 Task: Create a rule from the Routing list, Task moved to a section -> Set Priority in the project ArtisanBridge , set the section as To-Do and set the priority of the task as  High
Action: Mouse moved to (1295, 115)
Screenshot: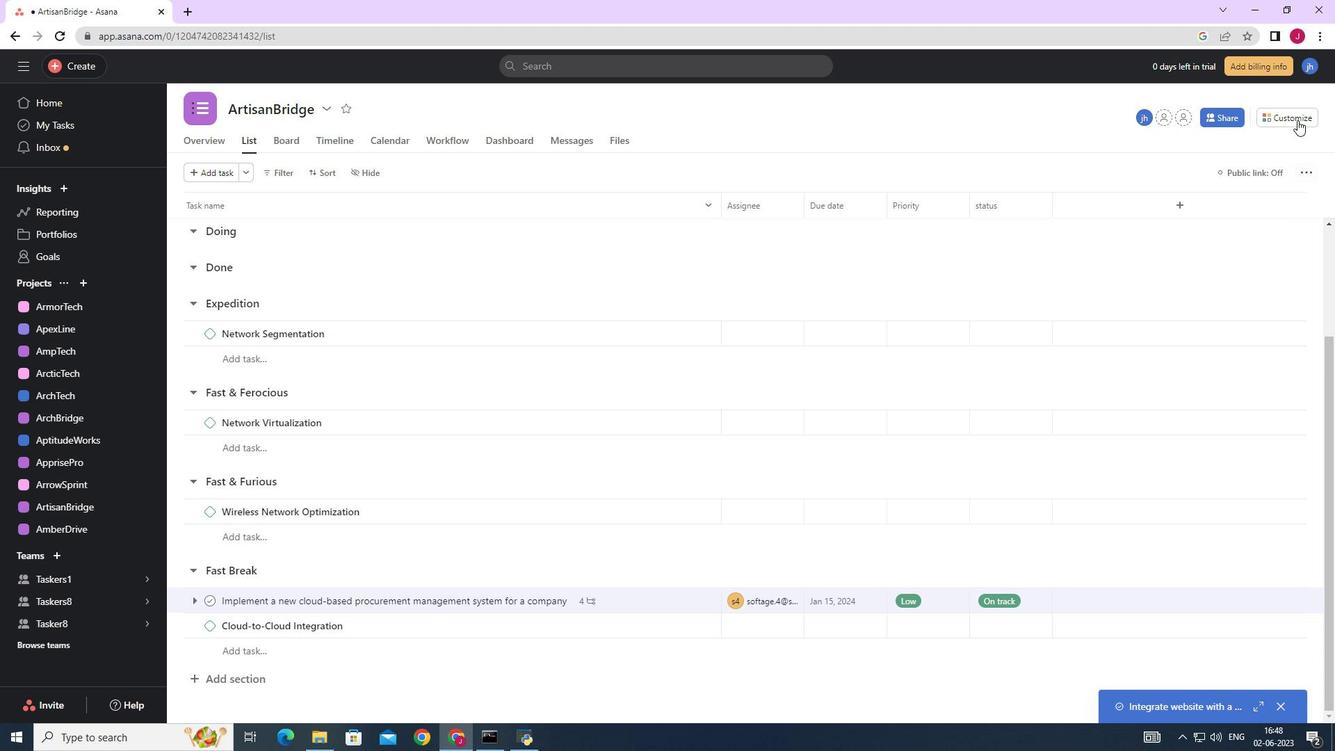 
Action: Mouse pressed left at (1295, 115)
Screenshot: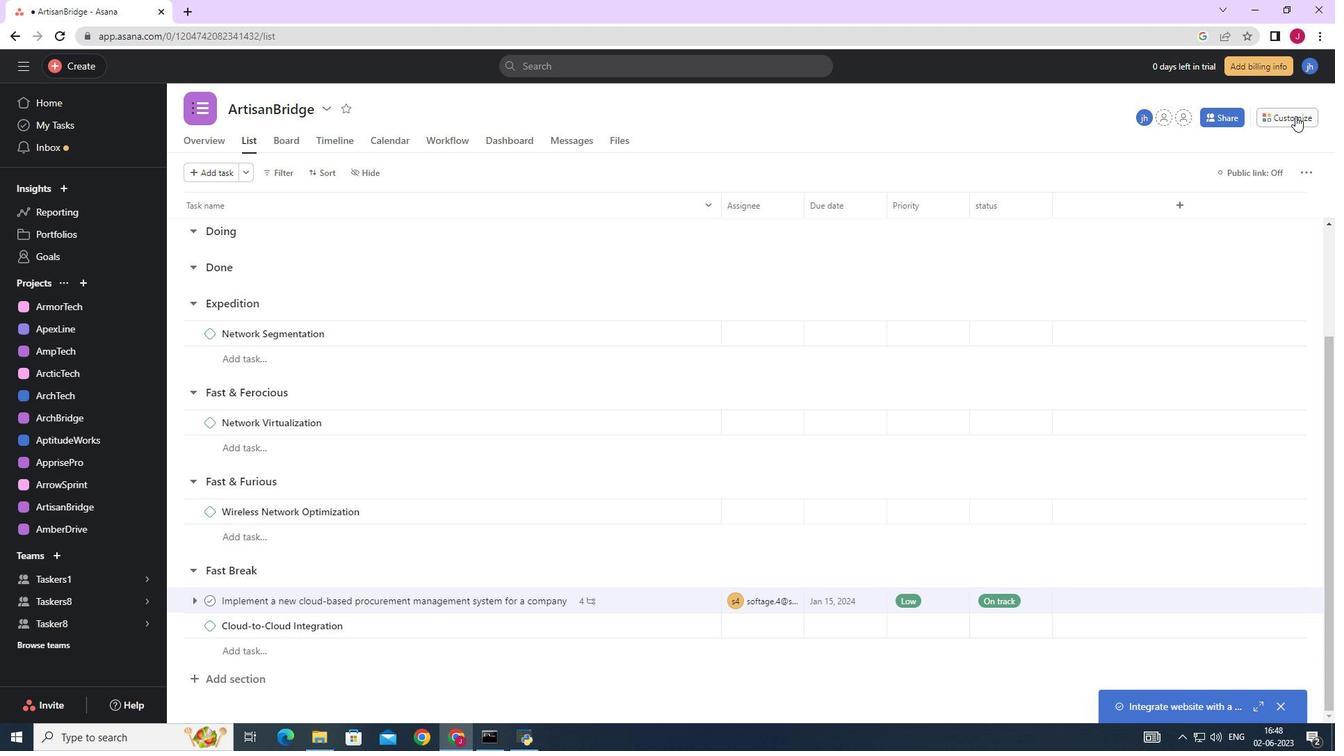 
Action: Mouse moved to (1034, 310)
Screenshot: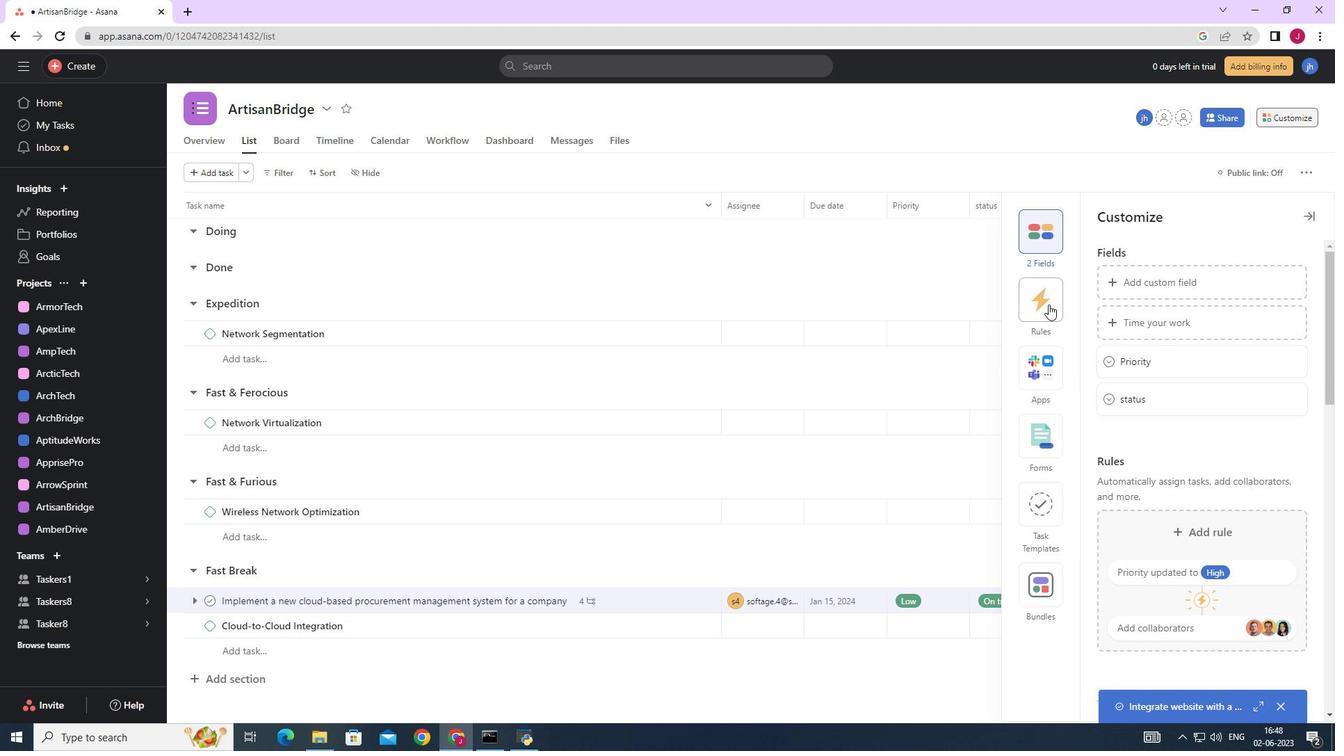 
Action: Mouse pressed left at (1034, 310)
Screenshot: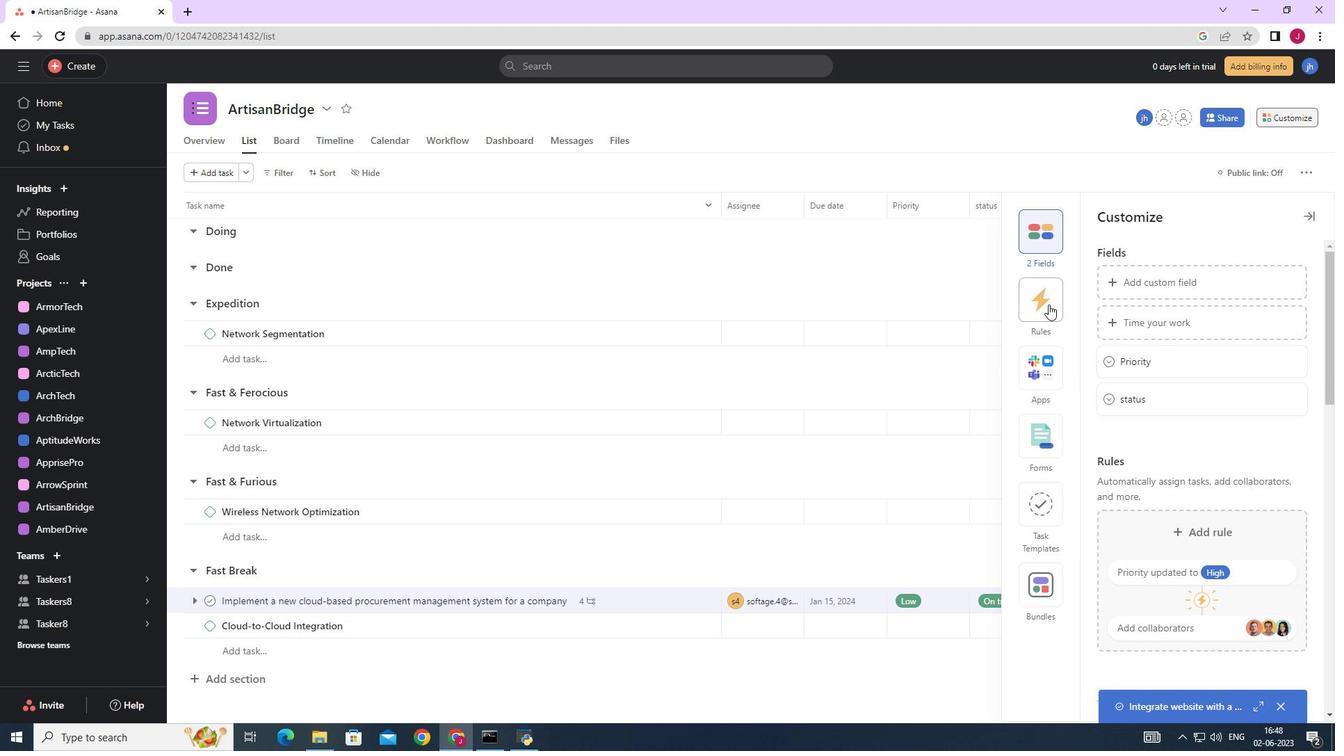 
Action: Mouse moved to (1196, 319)
Screenshot: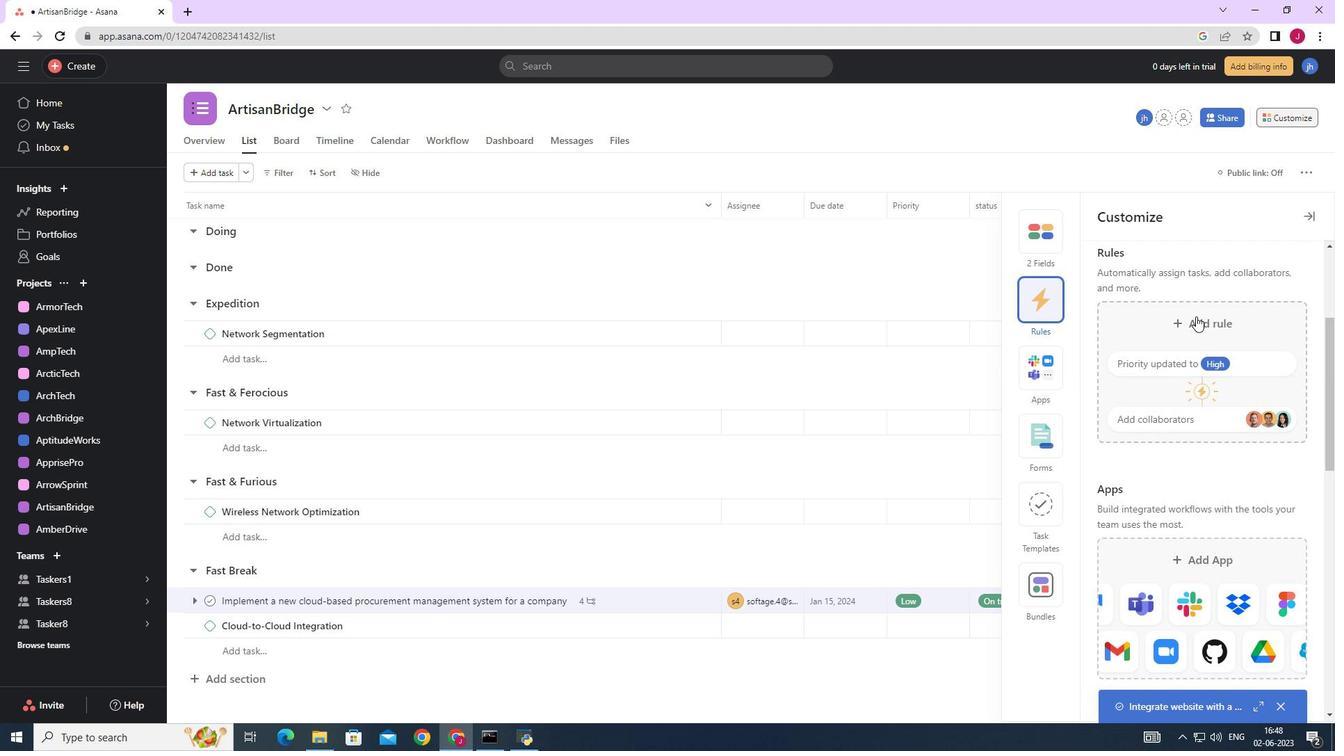 
Action: Mouse pressed left at (1196, 319)
Screenshot: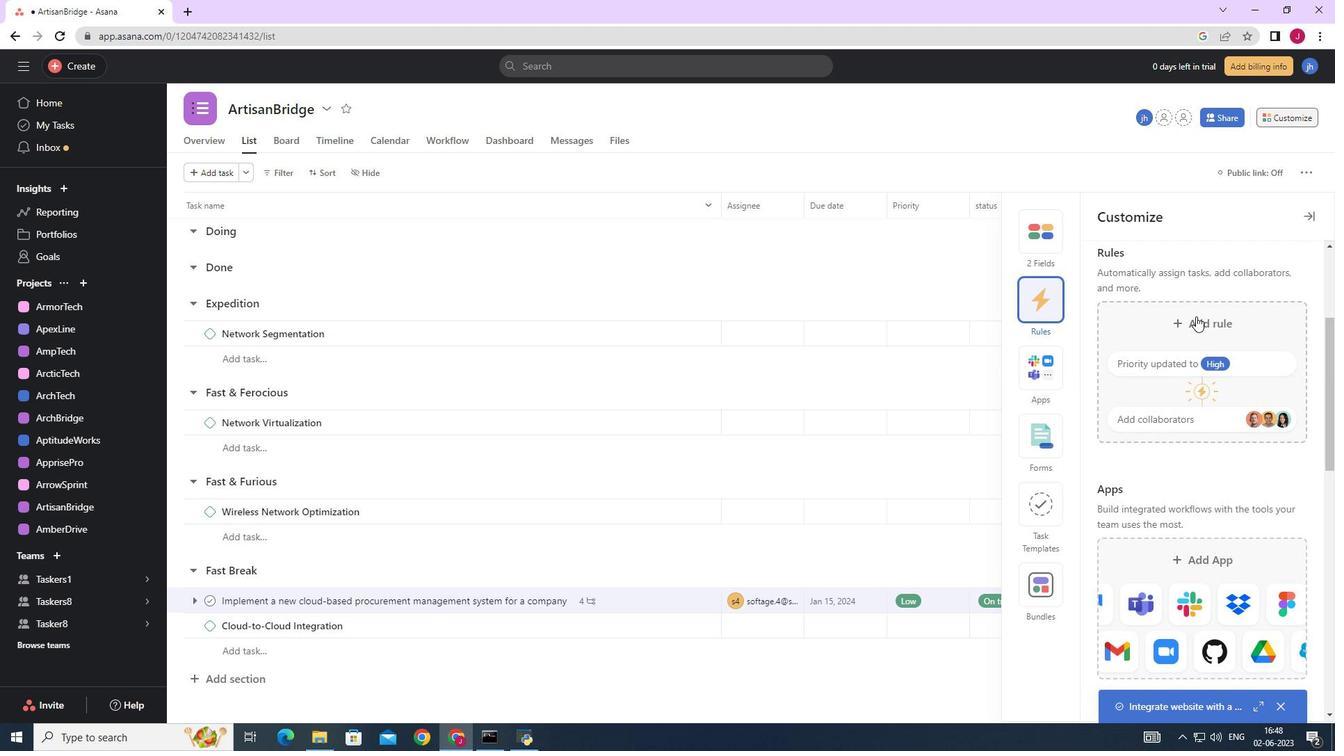 
Action: Mouse moved to (295, 184)
Screenshot: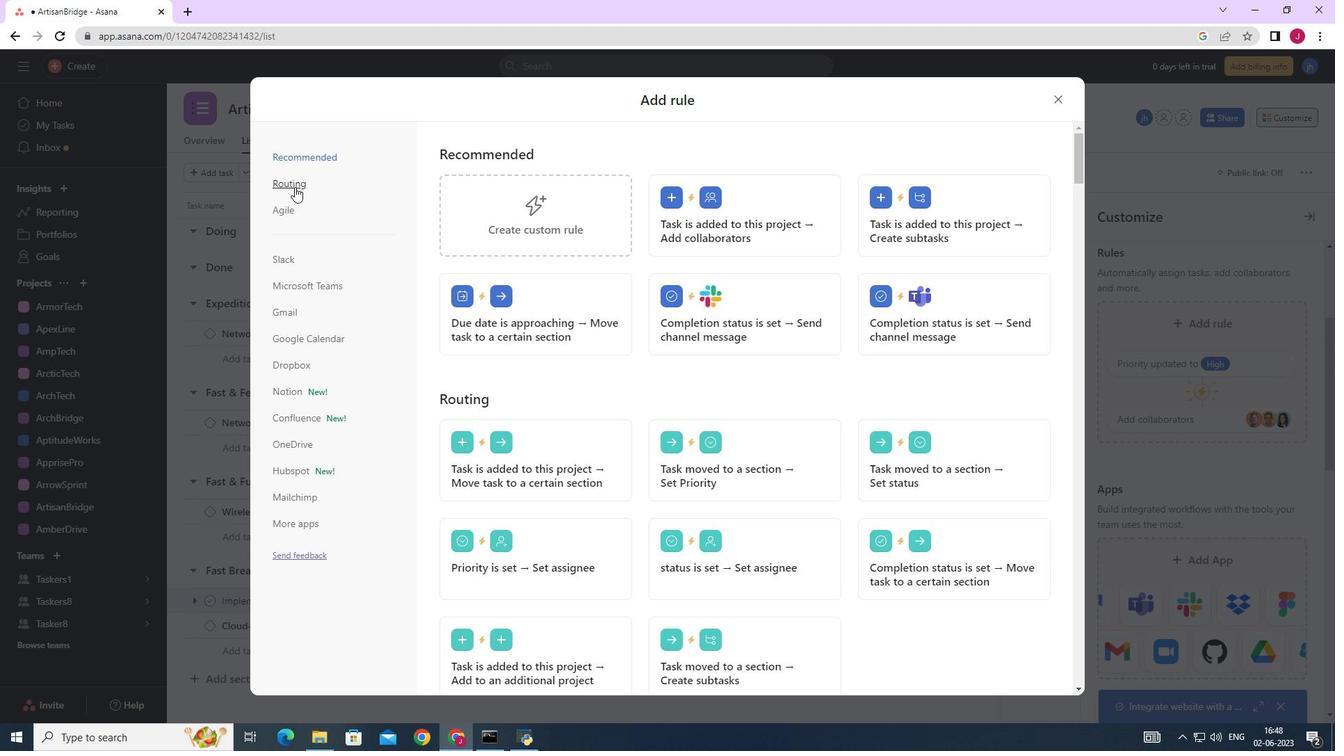 
Action: Mouse pressed left at (295, 184)
Screenshot: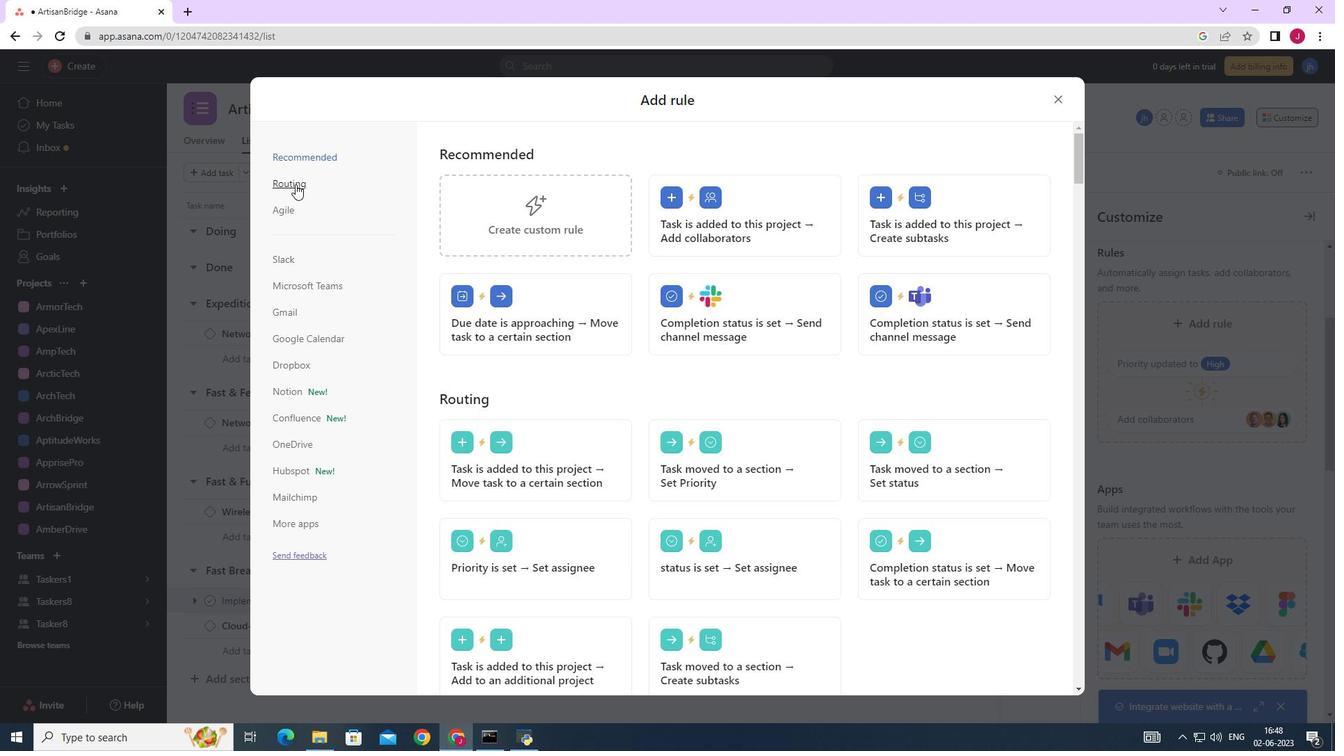 
Action: Mouse moved to (731, 214)
Screenshot: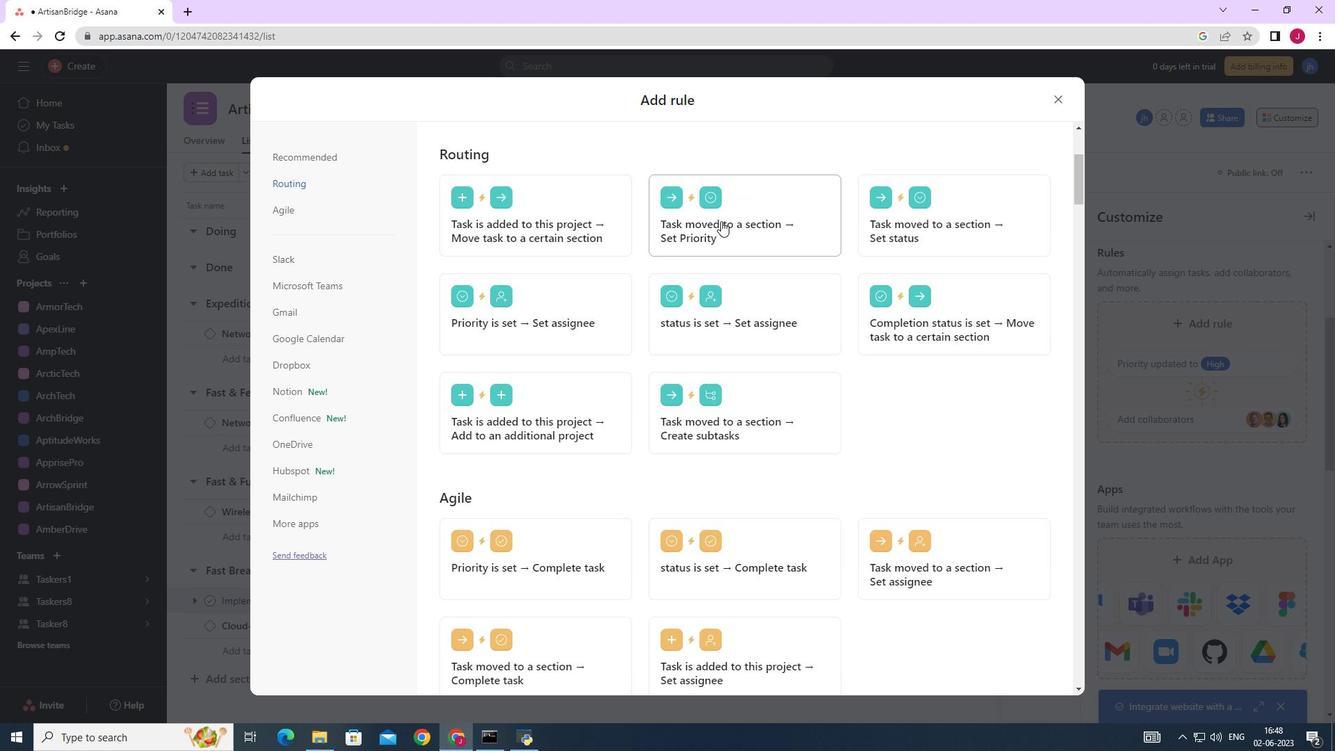 
Action: Mouse pressed left at (731, 214)
Screenshot: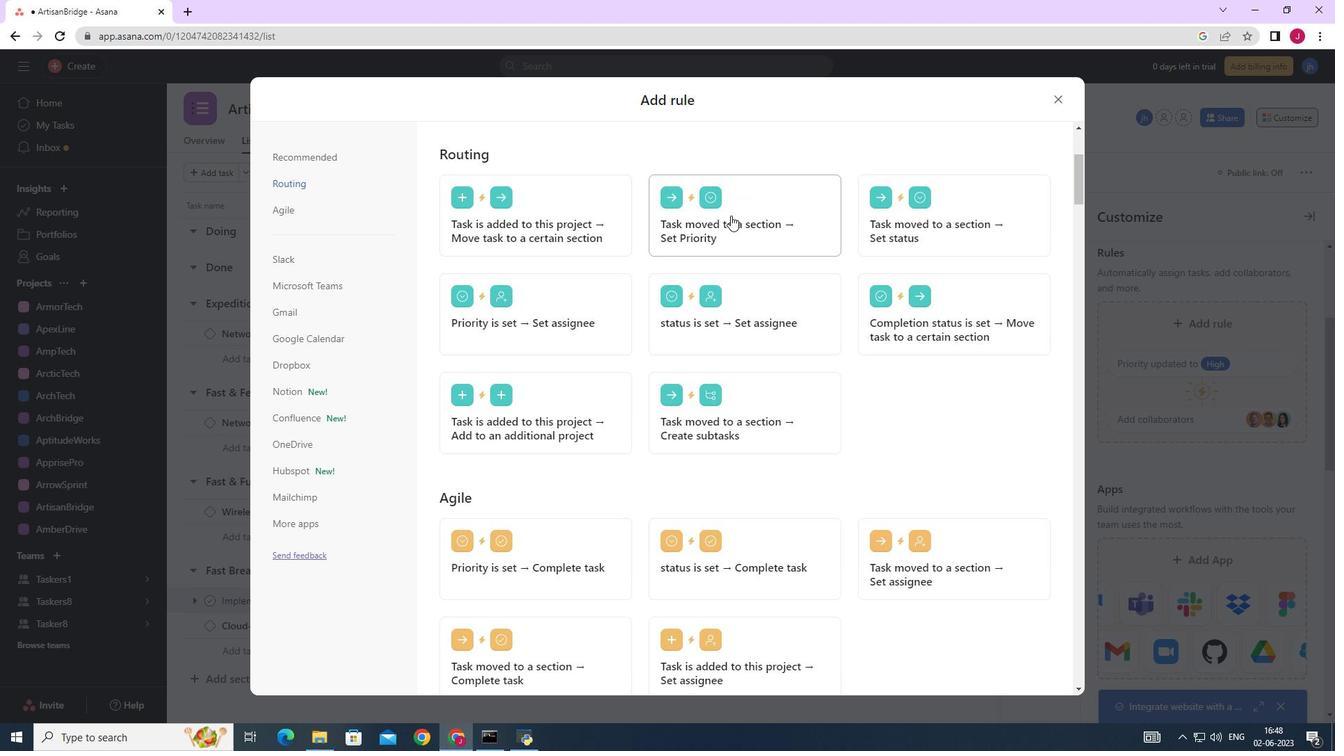 
Action: Mouse moved to (500, 379)
Screenshot: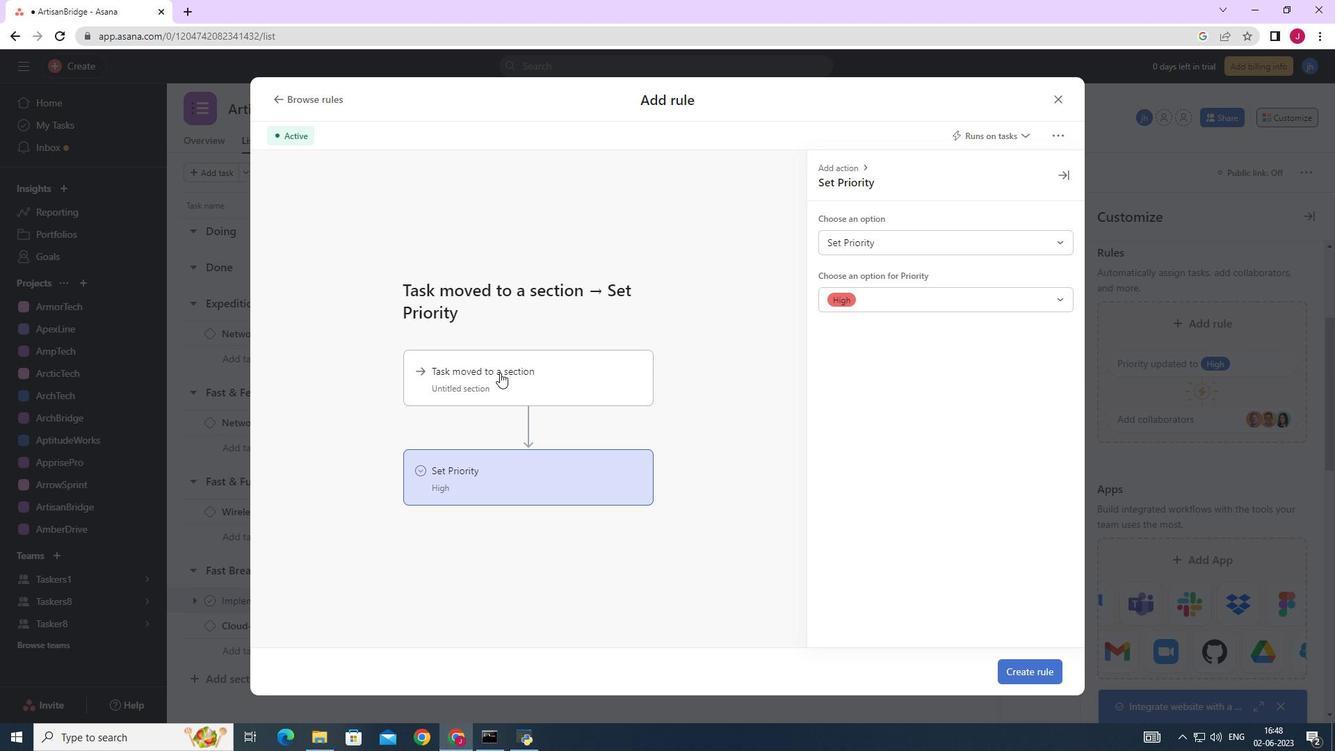 
Action: Mouse pressed left at (500, 379)
Screenshot: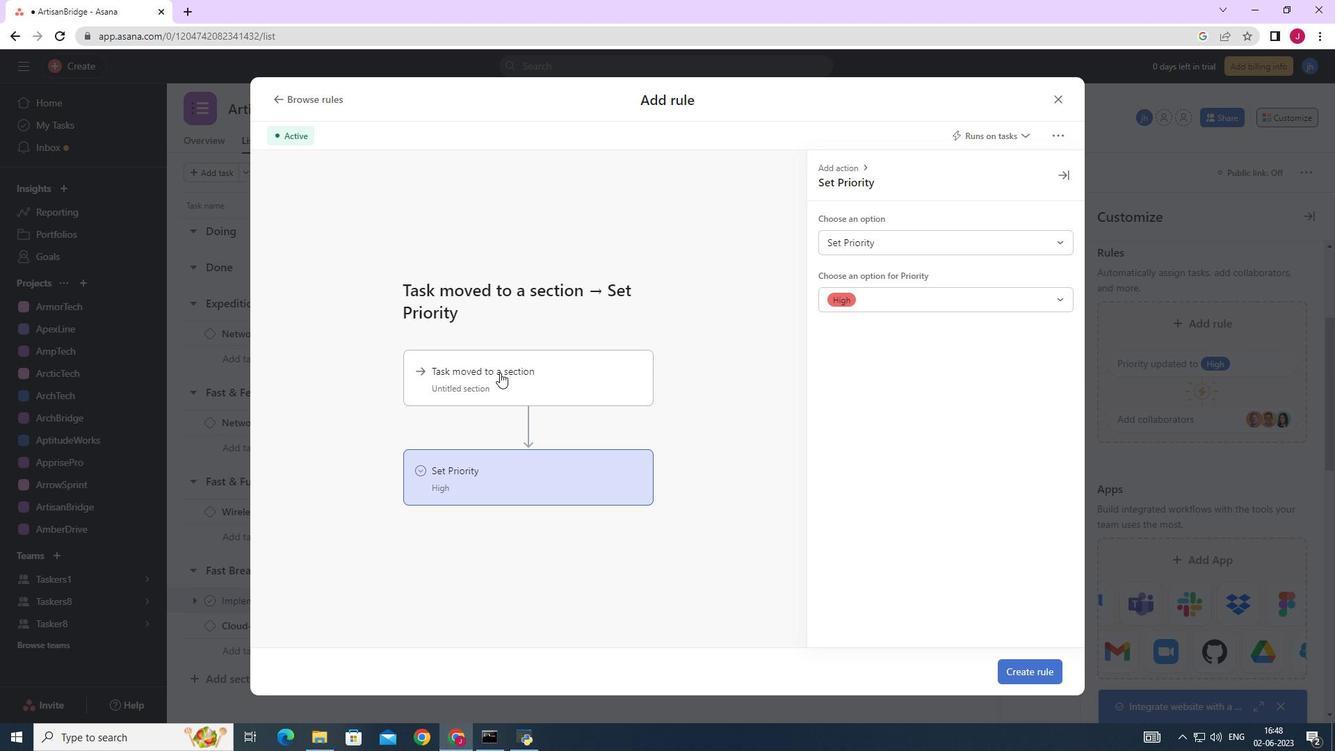 
Action: Mouse moved to (881, 246)
Screenshot: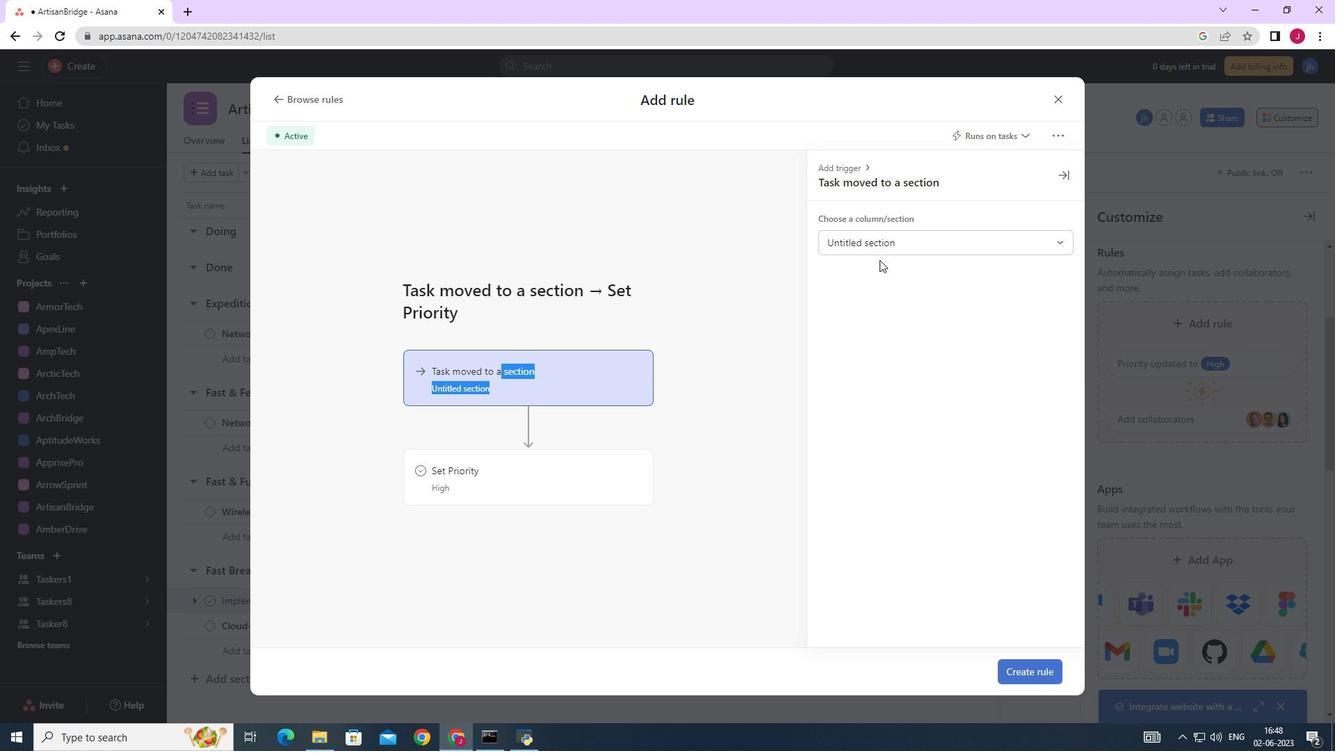 
Action: Mouse pressed left at (881, 246)
Screenshot: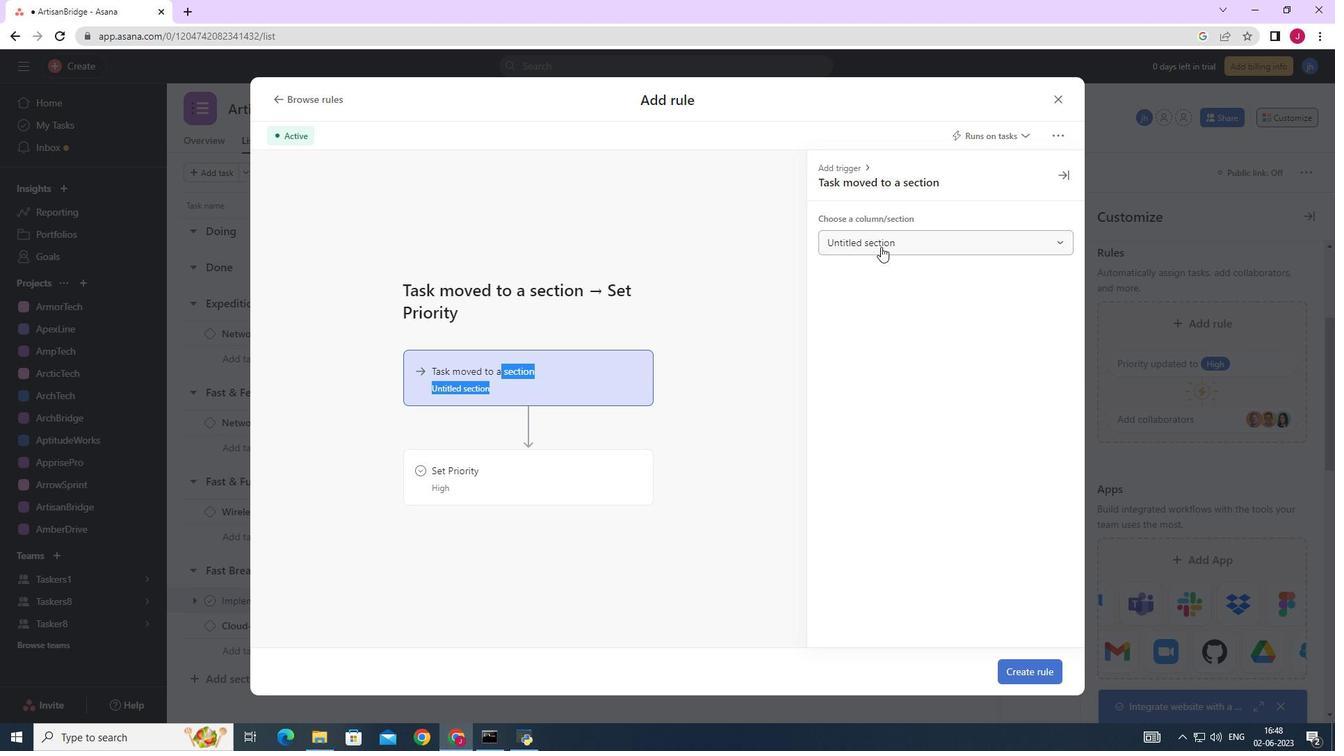 
Action: Mouse moved to (871, 297)
Screenshot: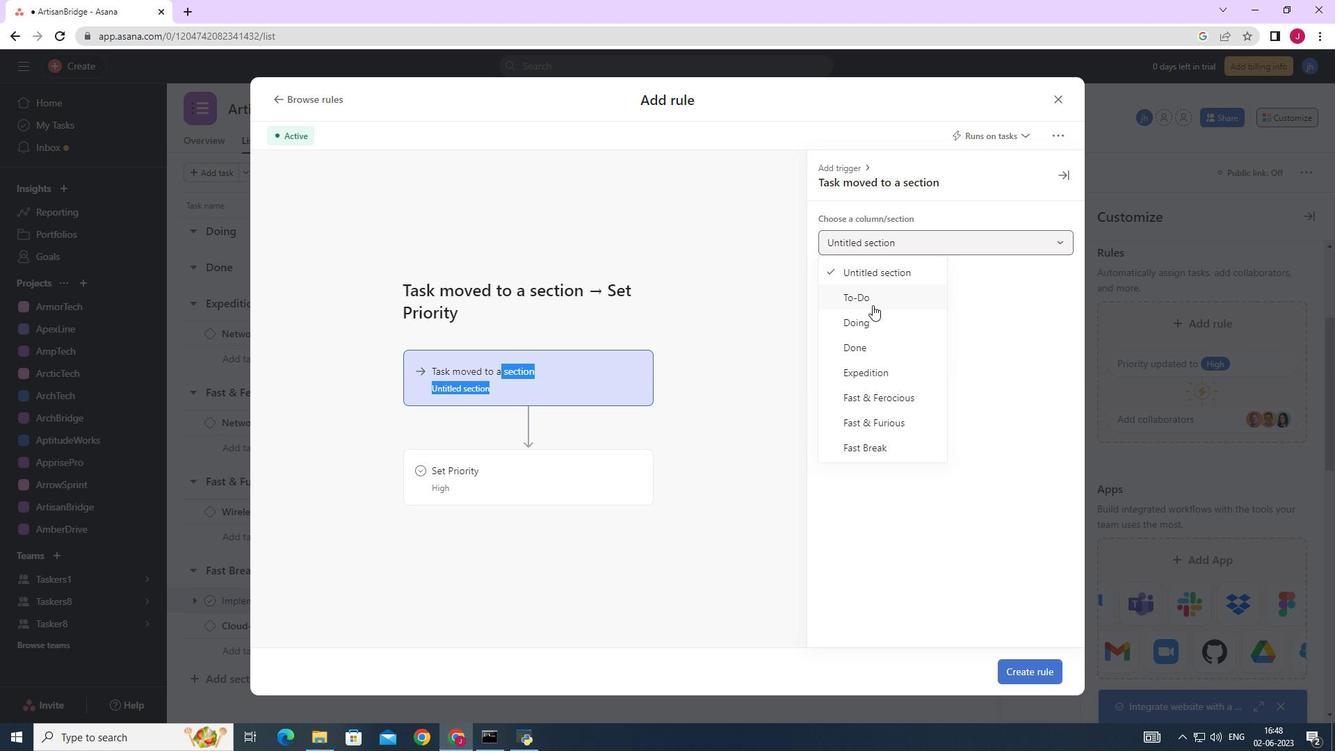 
Action: Mouse pressed left at (871, 297)
Screenshot: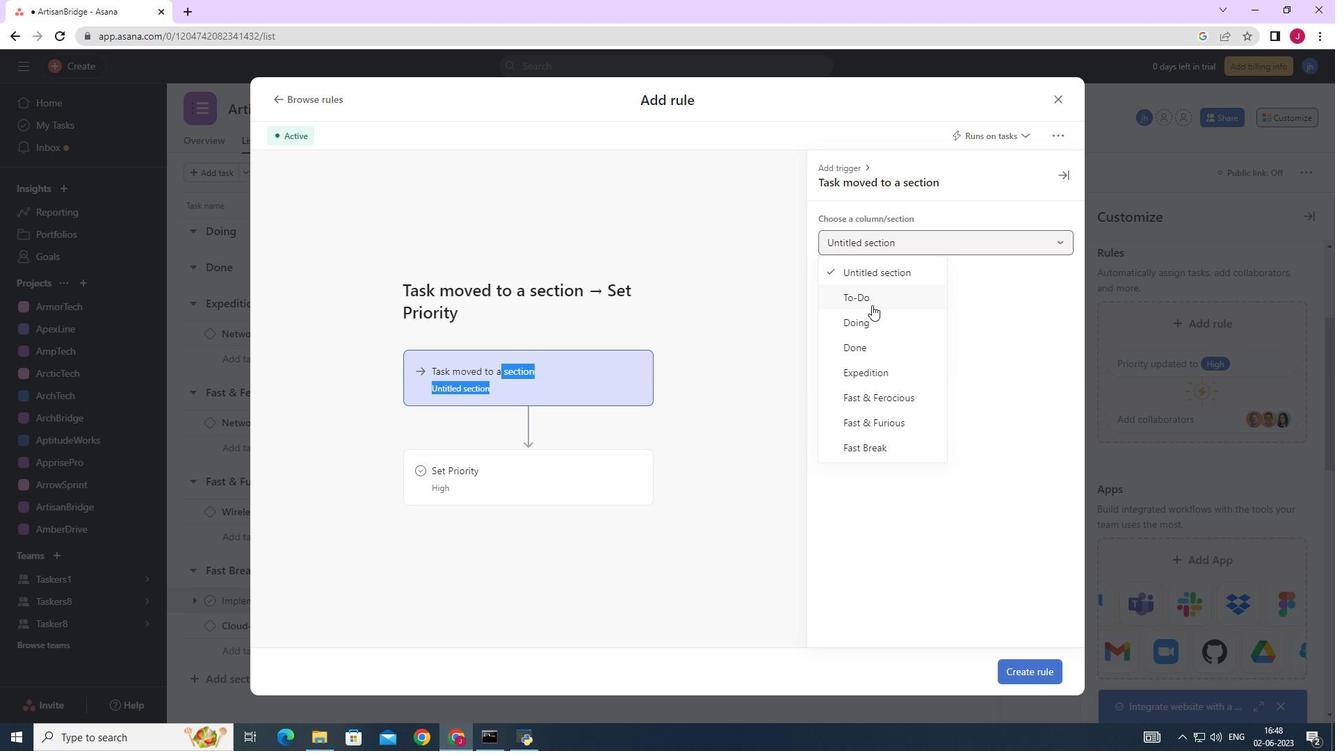 
Action: Mouse moved to (911, 269)
Screenshot: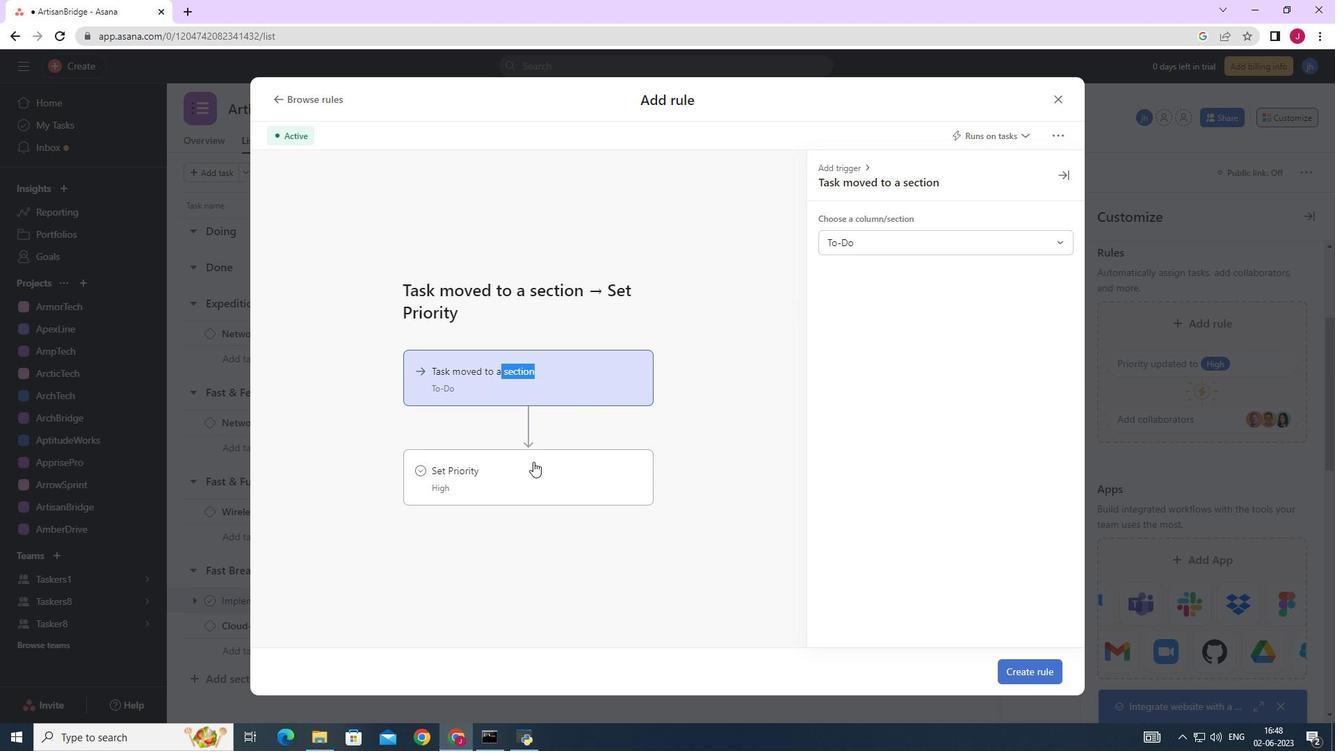 
Action: Mouse pressed left at (533, 462)
Screenshot: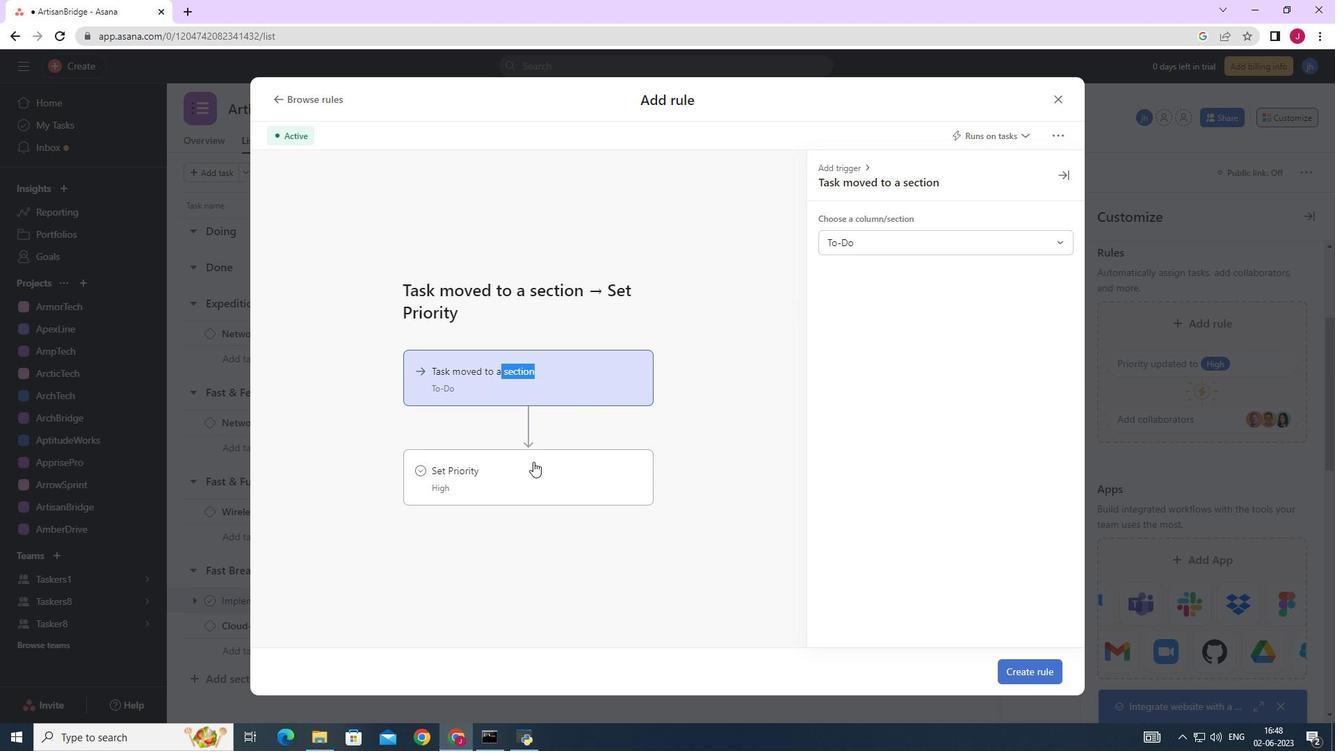 
Action: Mouse moved to (898, 243)
Screenshot: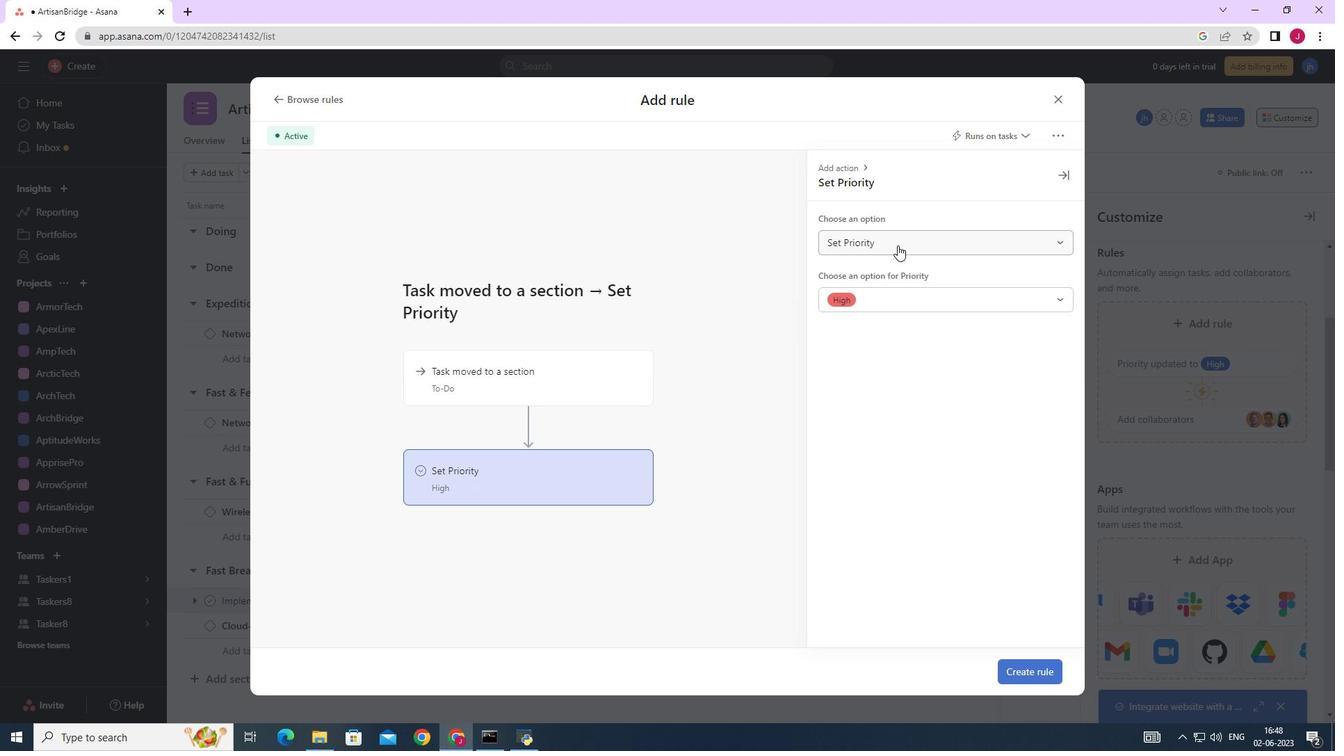 
Action: Mouse pressed left at (898, 243)
Screenshot: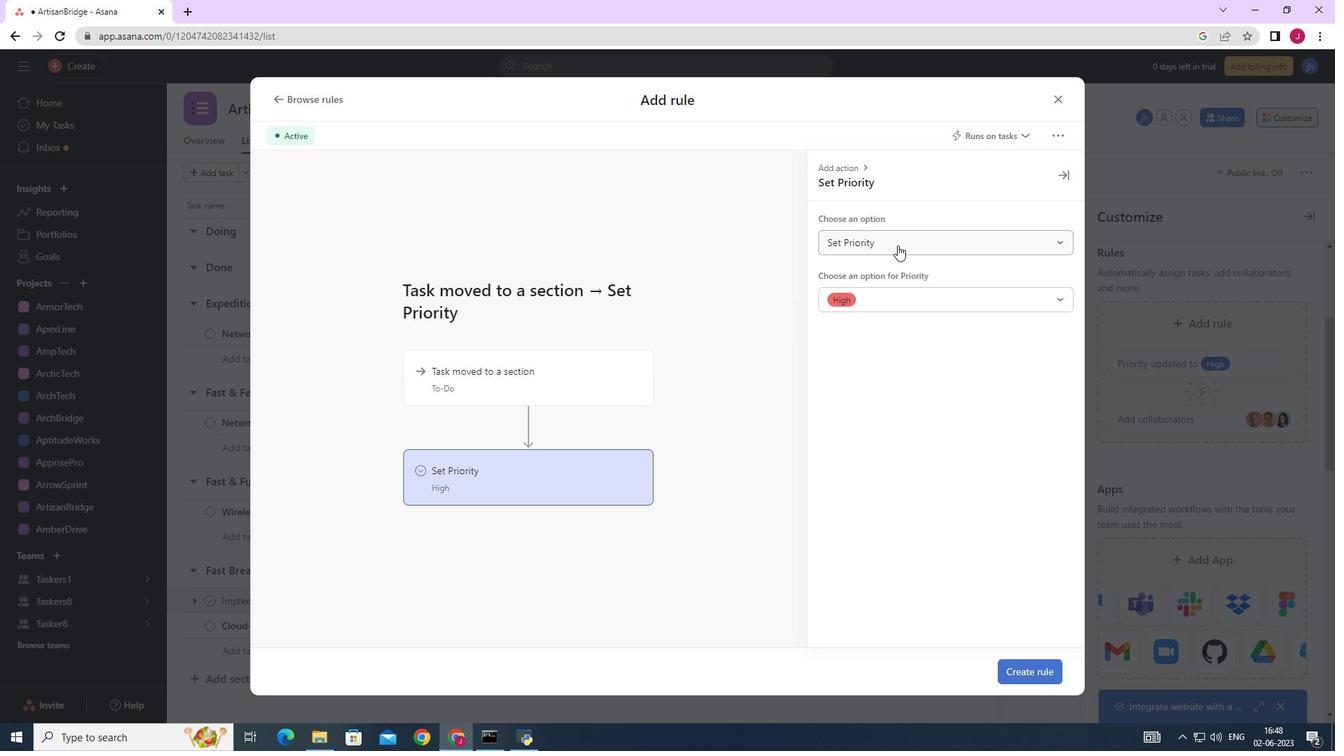 
Action: Mouse moved to (882, 270)
Screenshot: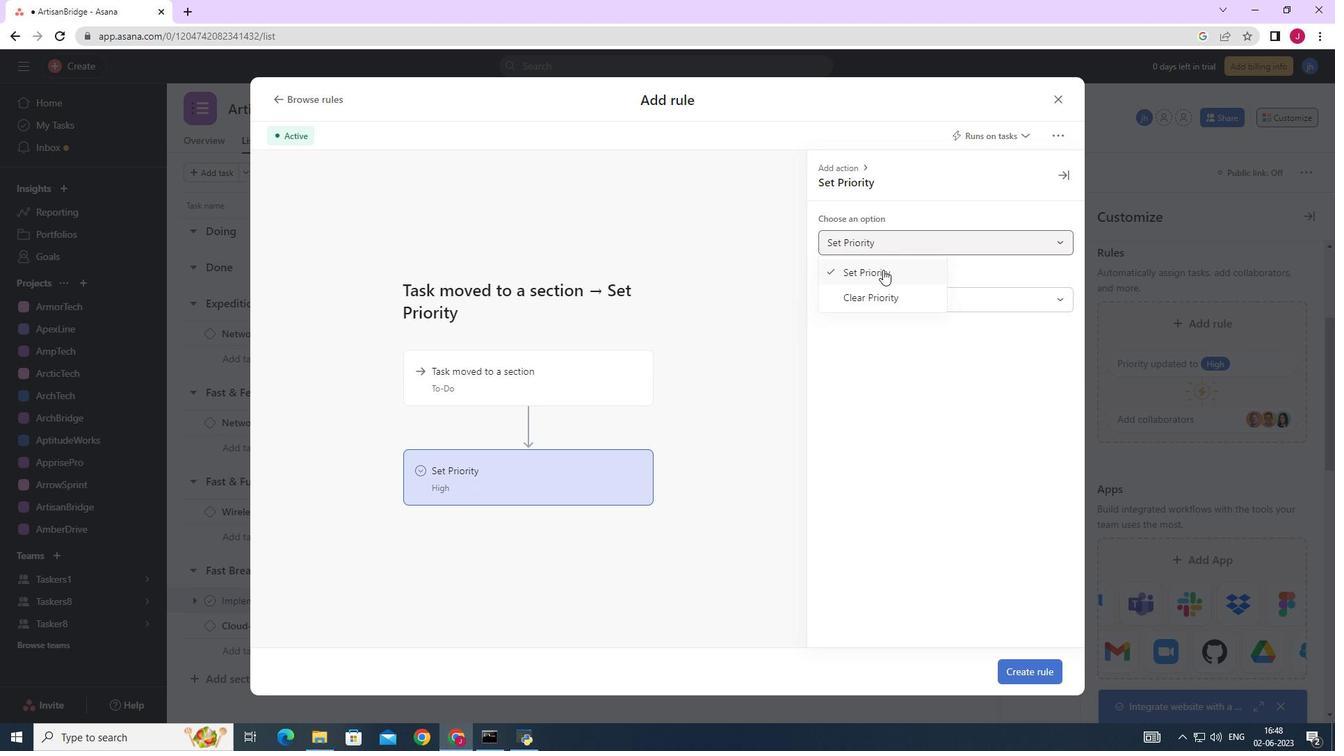 
Action: Mouse pressed left at (882, 270)
Screenshot: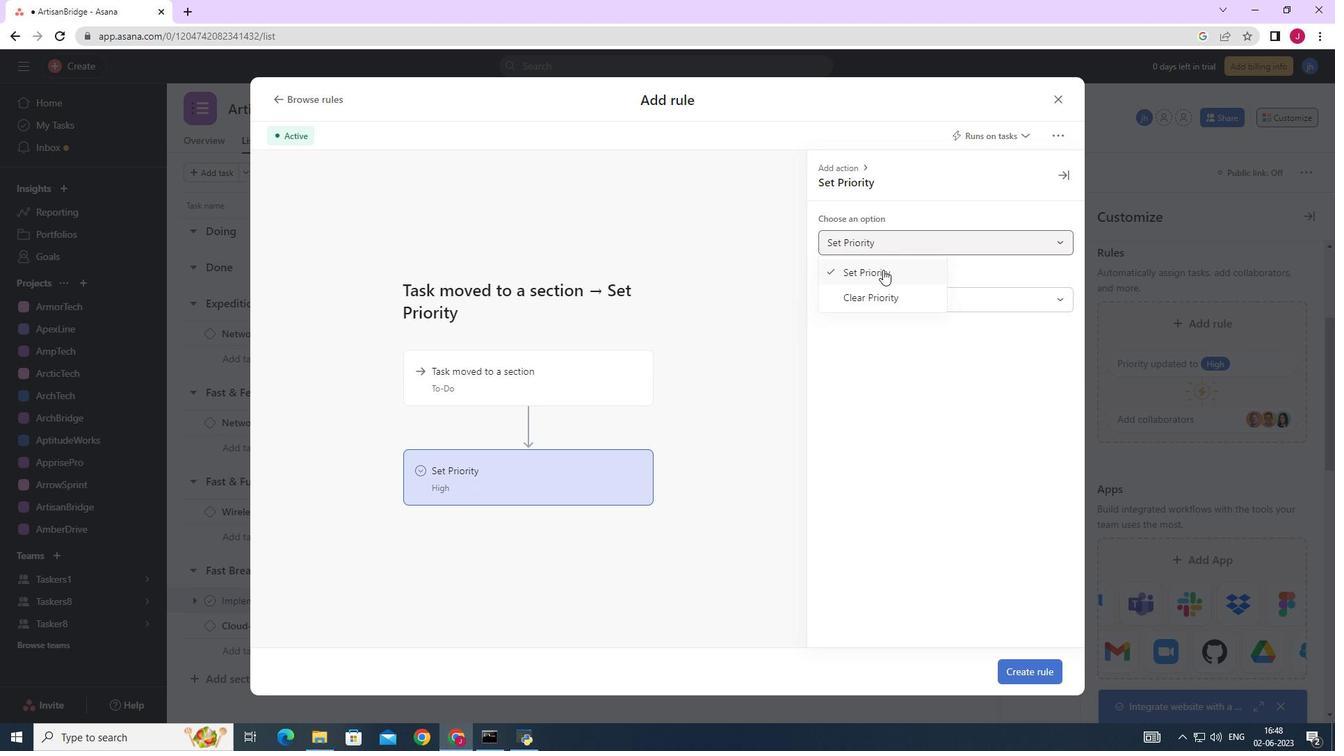 
Action: Mouse moved to (904, 292)
Screenshot: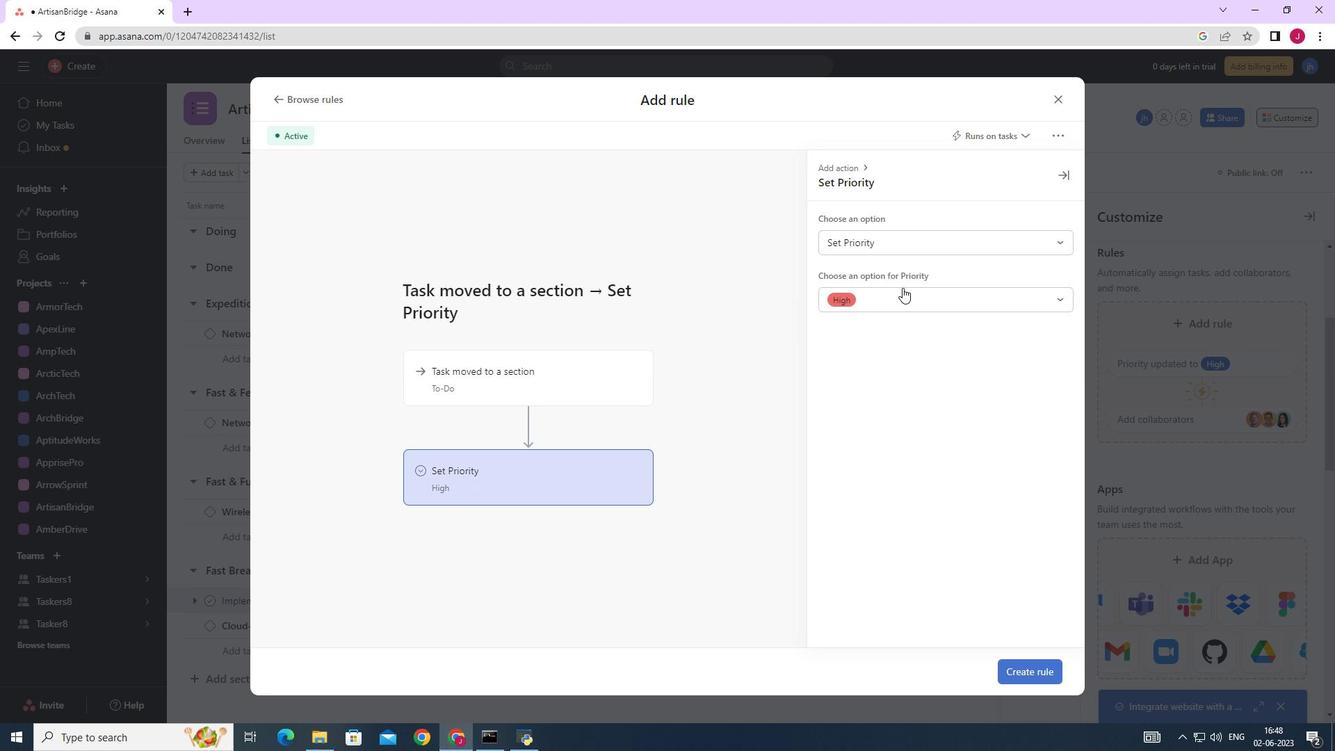 
Action: Mouse pressed left at (904, 292)
Screenshot: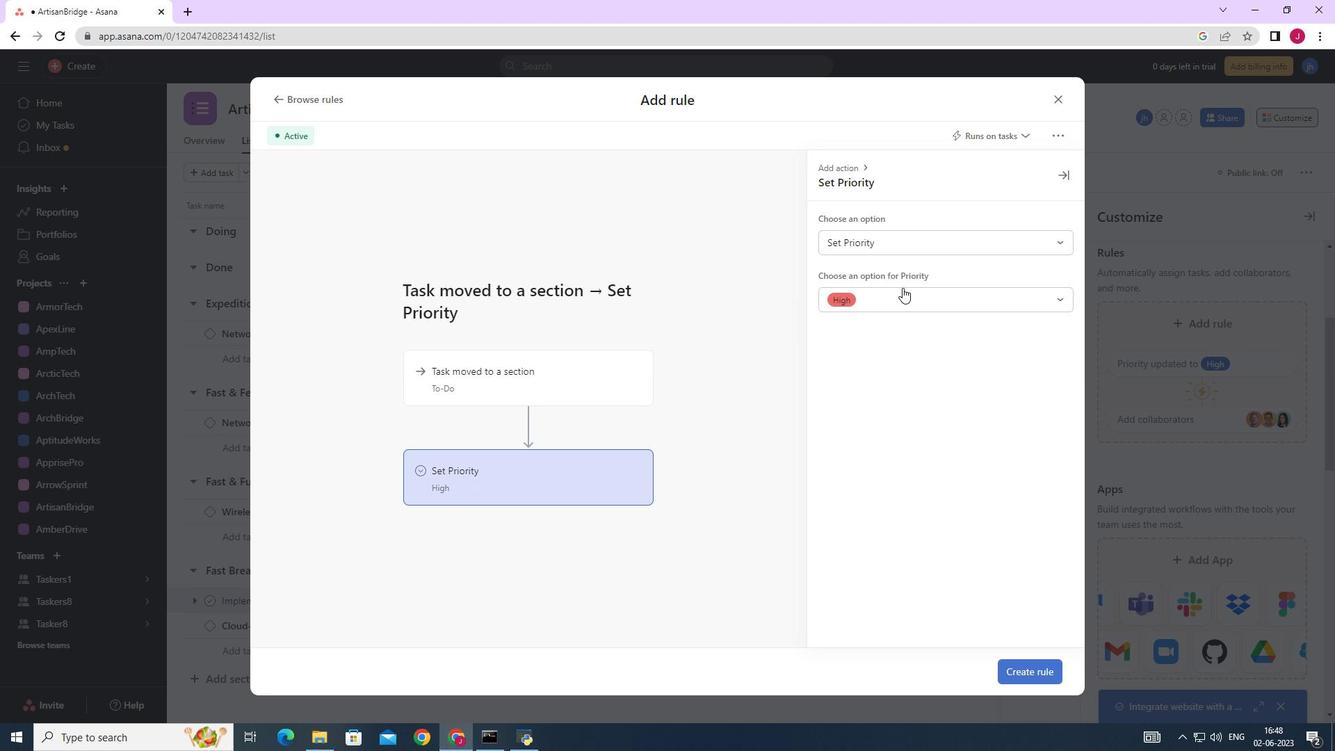 
Action: Mouse moved to (1034, 671)
Screenshot: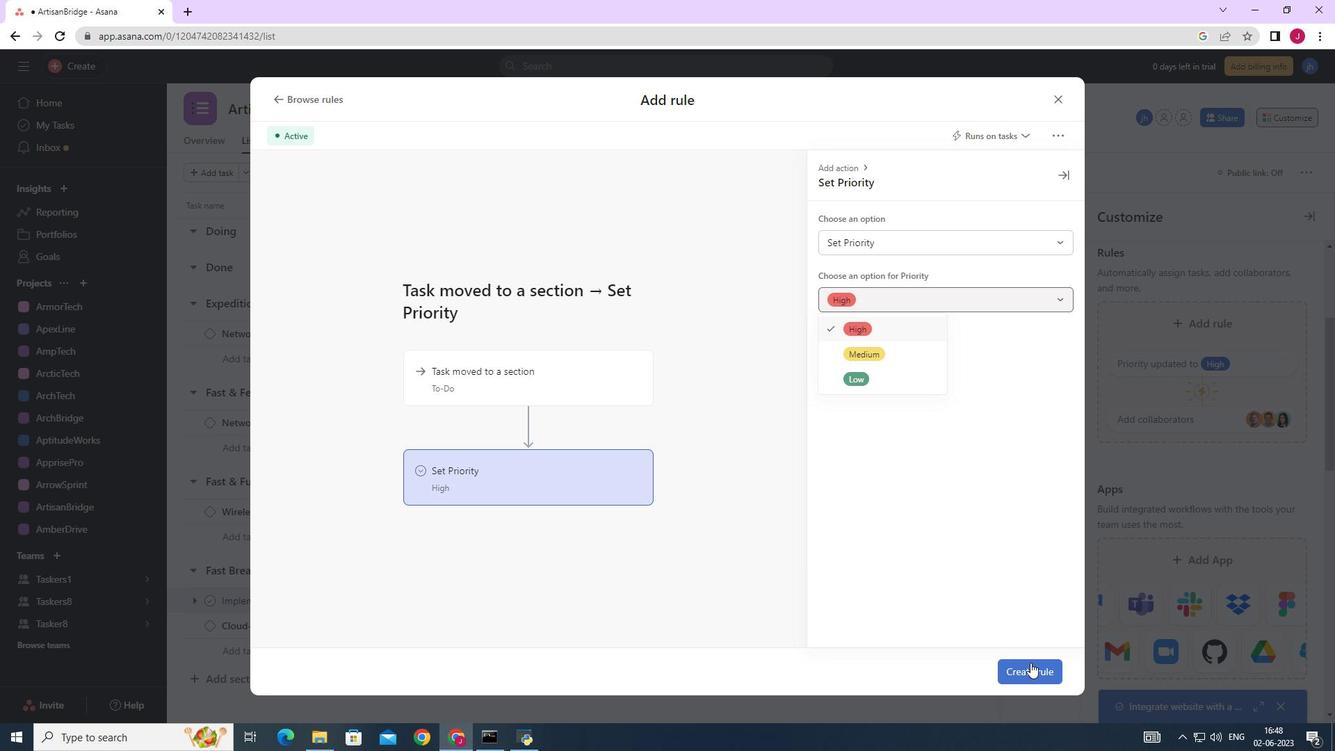 
Action: Mouse pressed left at (1034, 671)
Screenshot: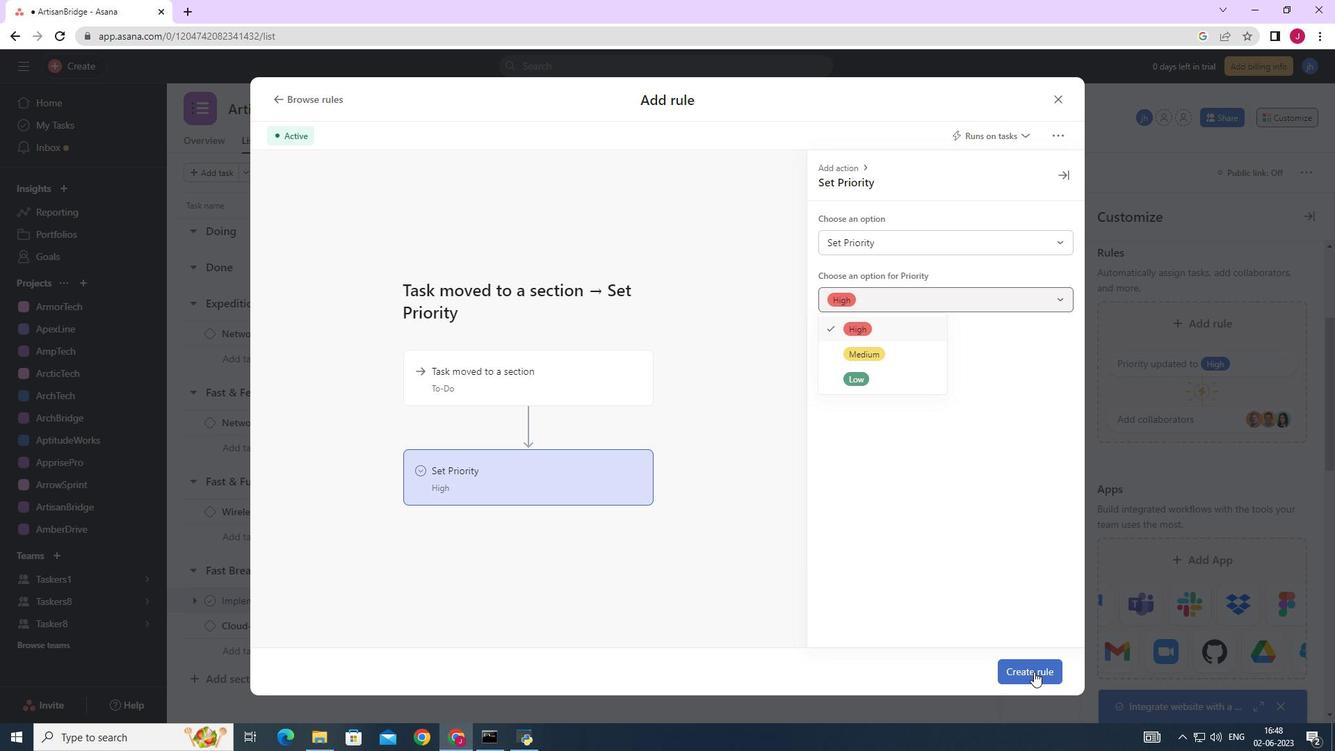 
Action: Mouse moved to (1034, 668)
Screenshot: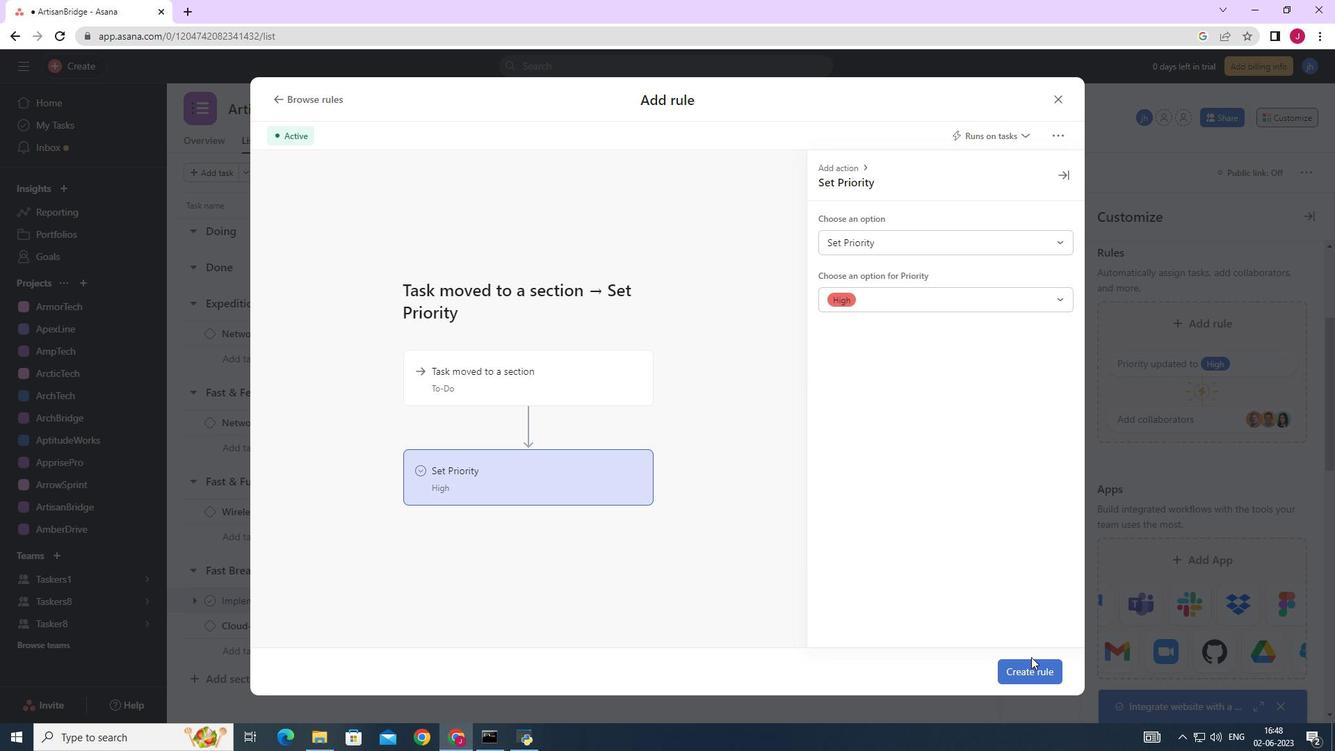 
Action: Mouse pressed left at (1034, 668)
Screenshot: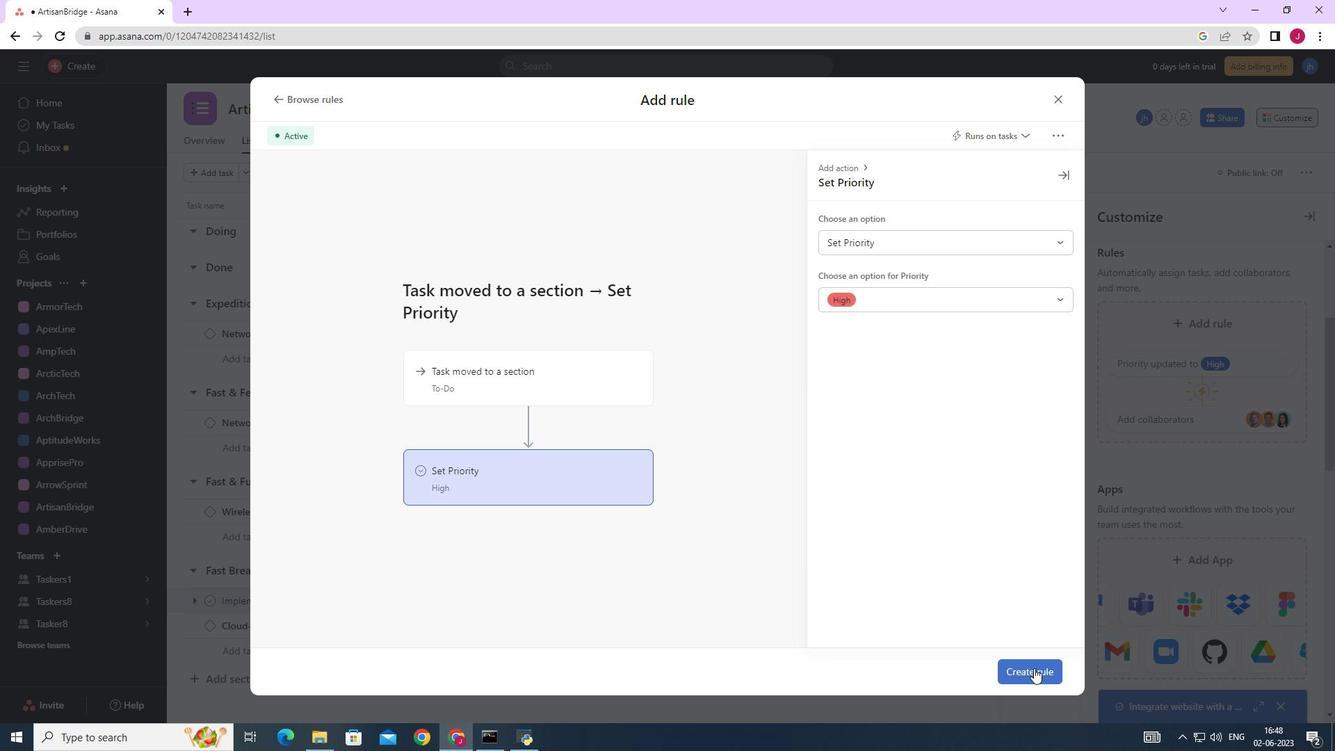
Action: Mouse moved to (950, 495)
Screenshot: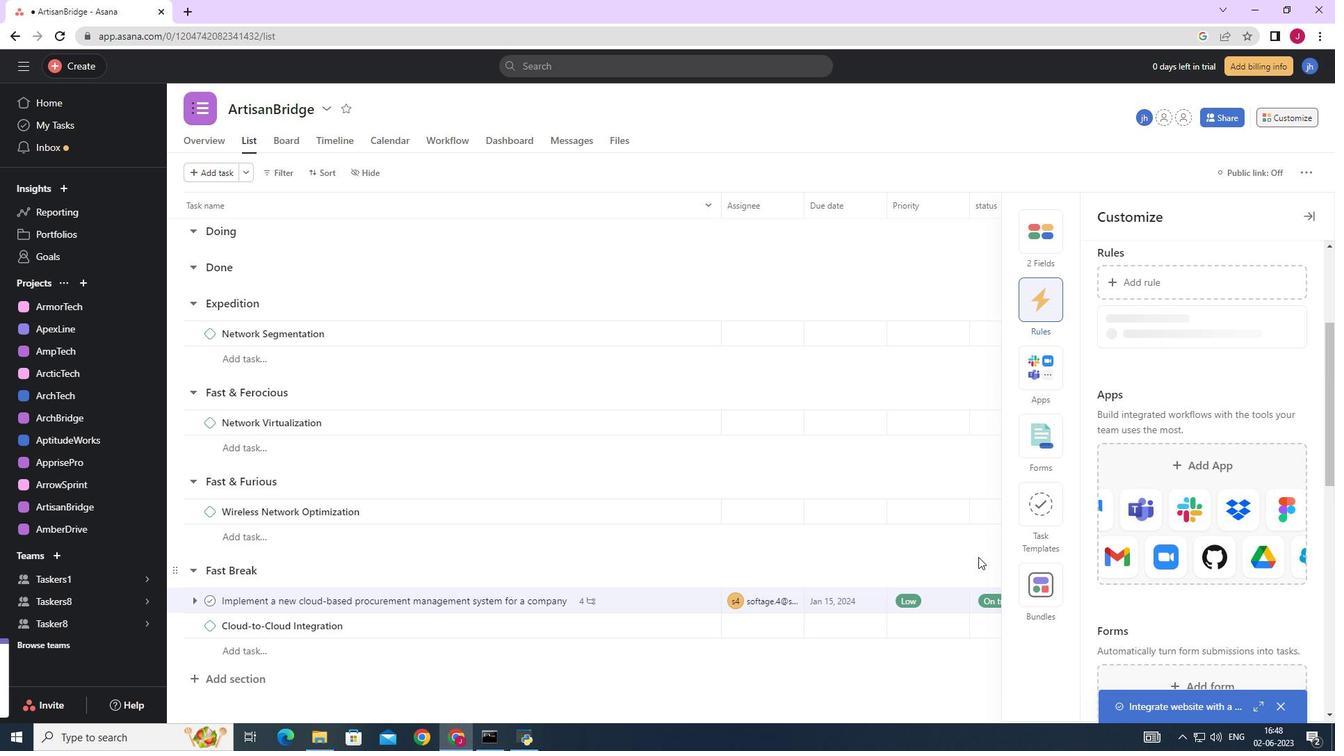 
